 Task: Create a new calendar folder named 'Softage' under your email account.
Action: Mouse moved to (2, 49)
Screenshot: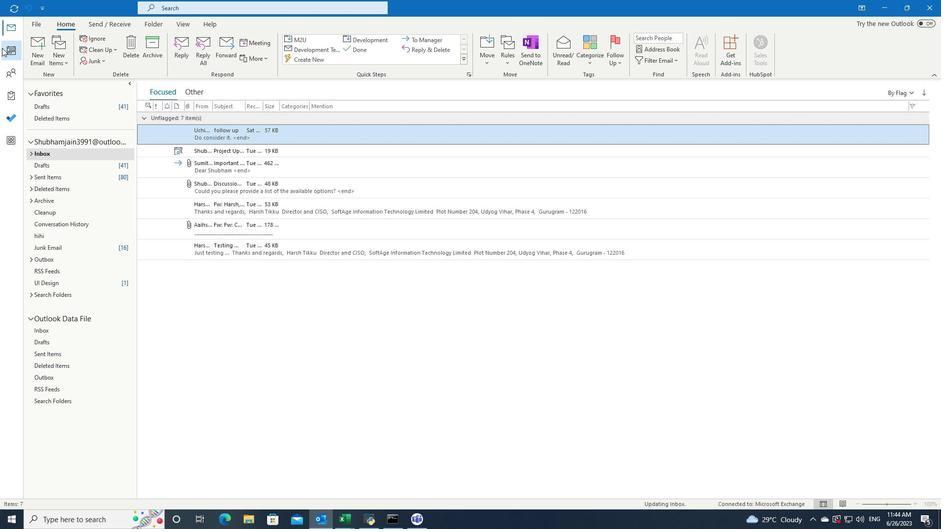 
Action: Mouse pressed left at (2, 49)
Screenshot: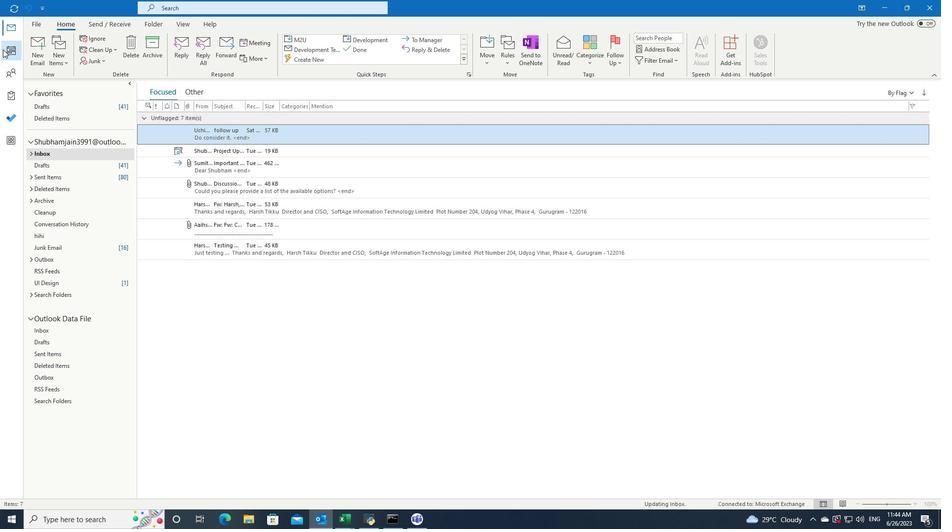 
Action: Mouse moved to (151, 25)
Screenshot: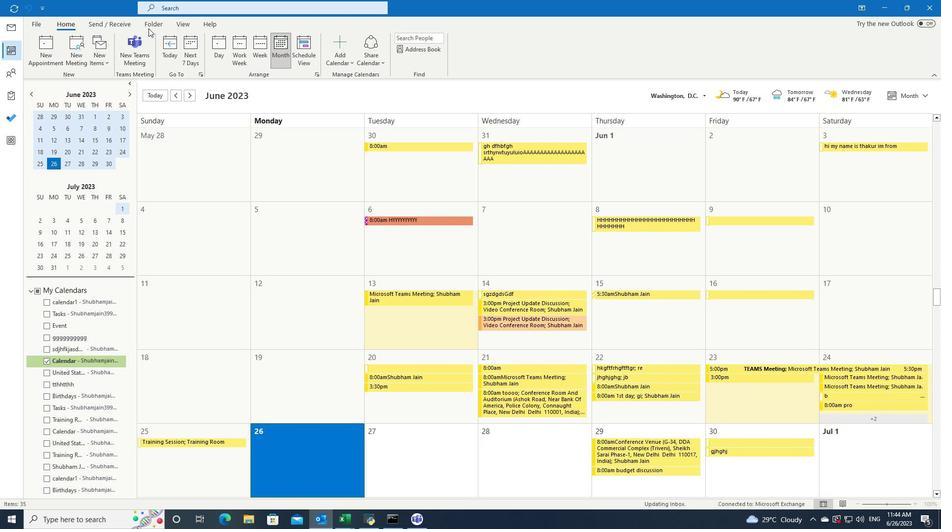 
Action: Mouse pressed left at (151, 25)
Screenshot: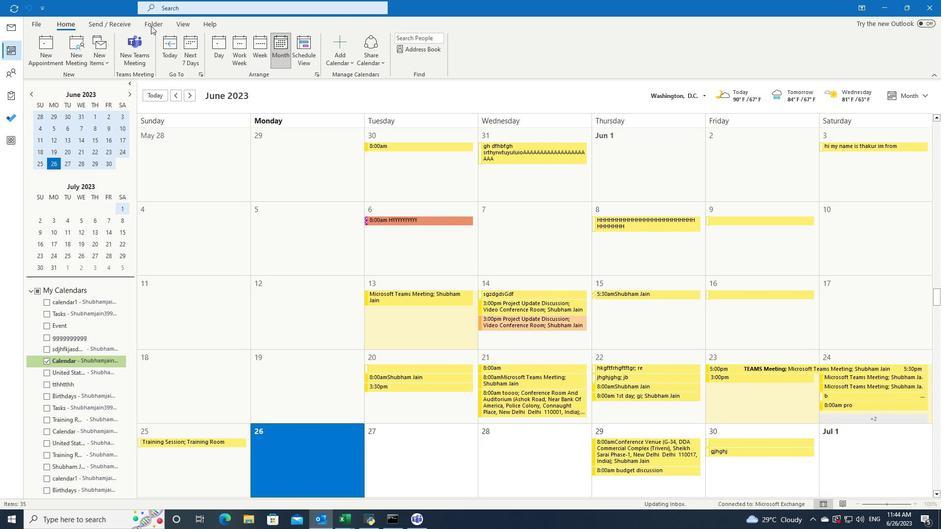 
Action: Mouse moved to (171, 63)
Screenshot: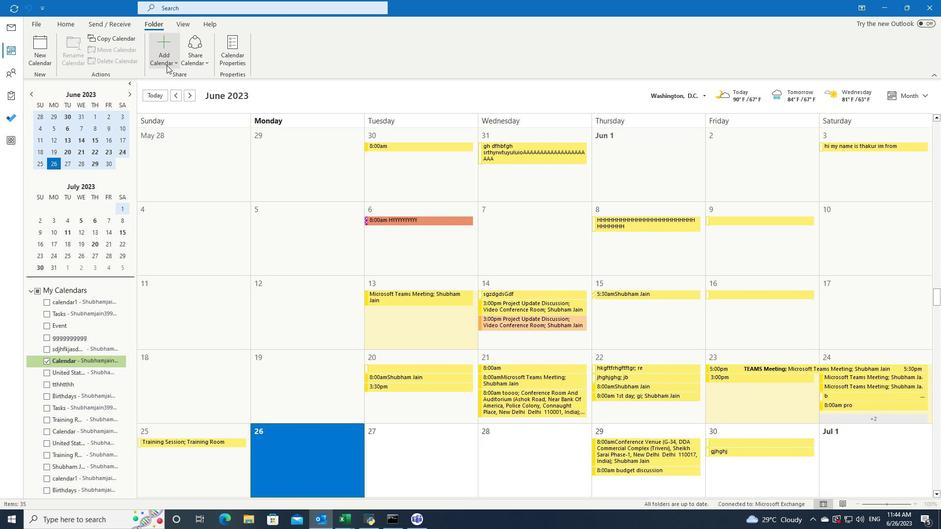 
Action: Mouse pressed left at (171, 63)
Screenshot: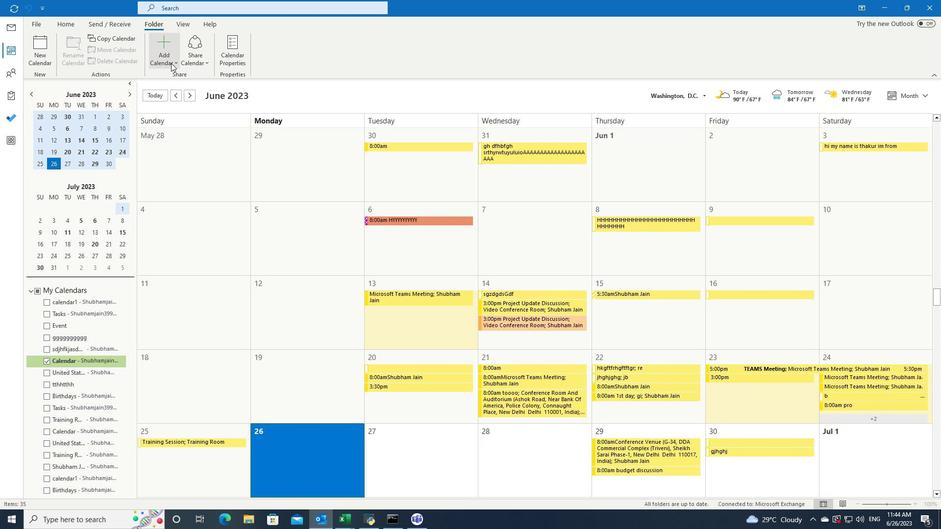 
Action: Mouse moved to (177, 122)
Screenshot: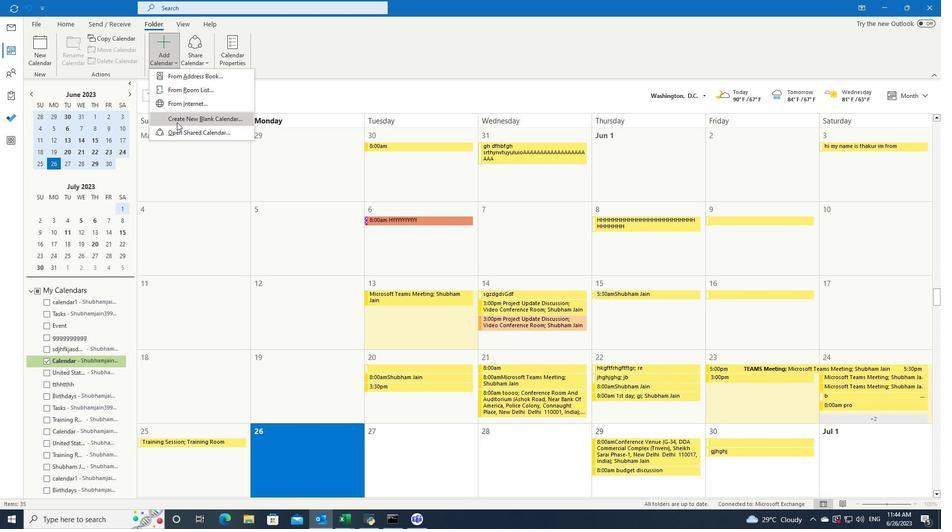 
Action: Mouse pressed left at (177, 122)
Screenshot: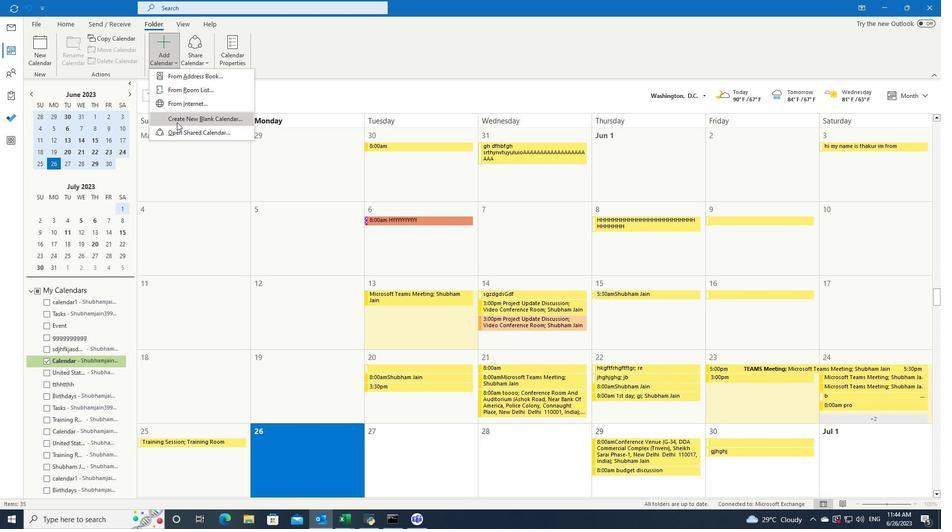 
Action: Mouse moved to (177, 122)
Screenshot: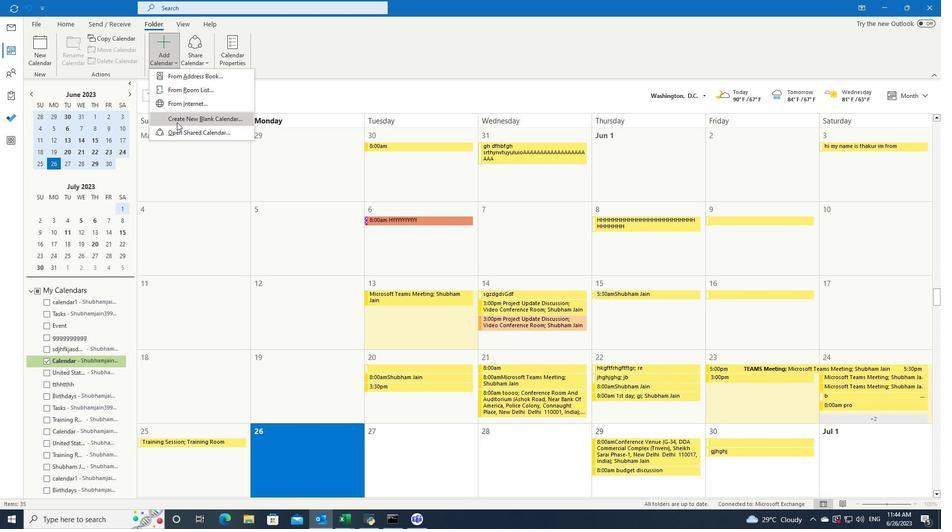 
Action: Key pressed <Key.shift>Softage
Screenshot: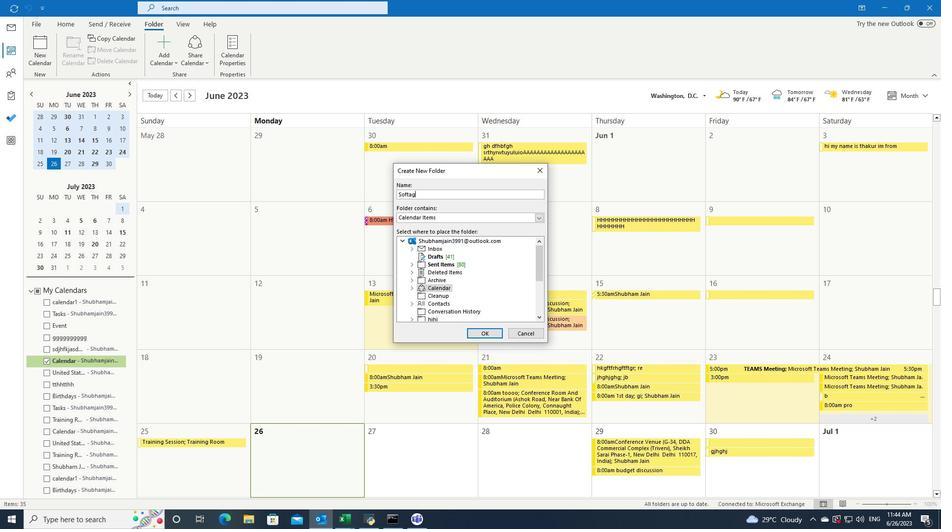 
Action: Mouse moved to (485, 331)
Screenshot: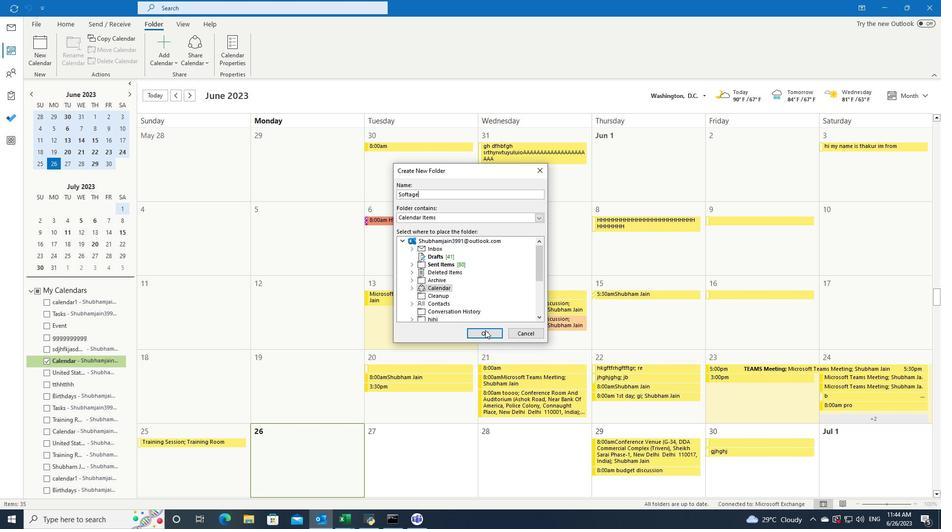 
Action: Mouse pressed left at (485, 331)
Screenshot: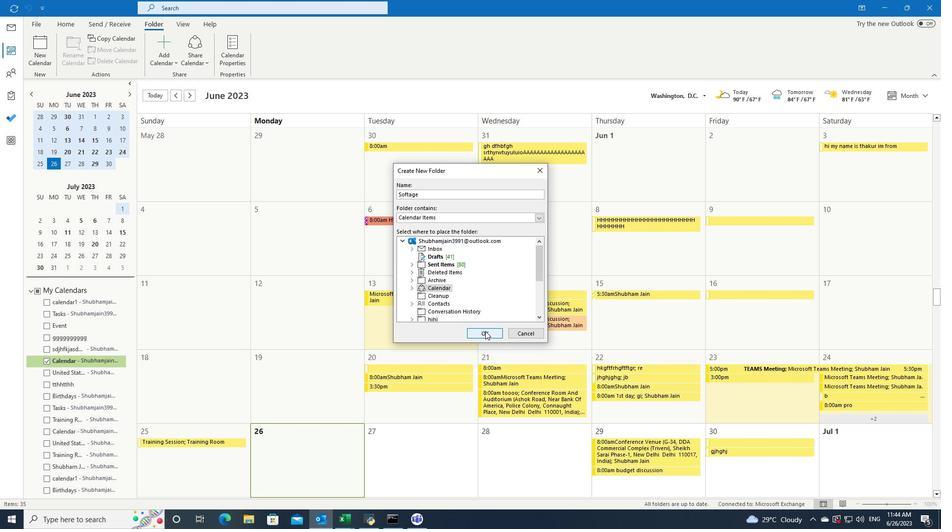 
Action: Mouse moved to (448, 336)
Screenshot: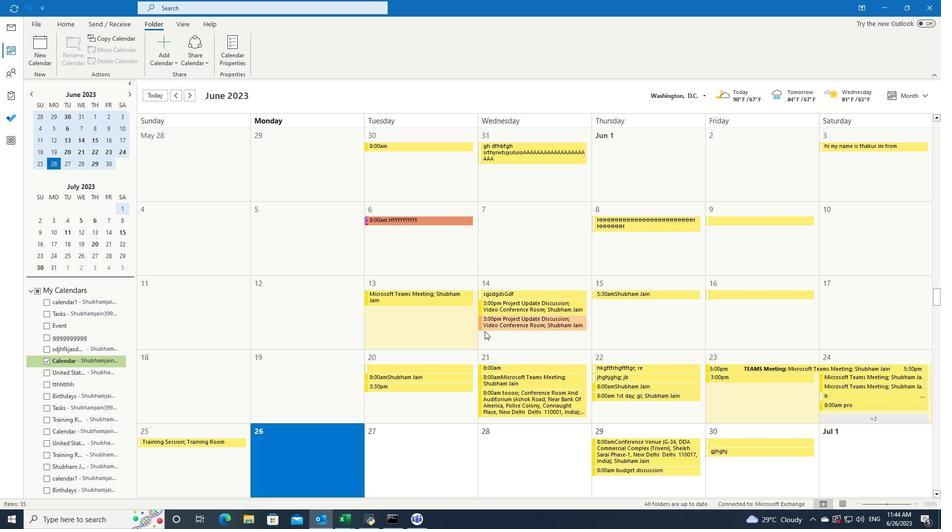 
